 Task: Add the task  Improve the appâ€™s onboarding process for new users to the section Dependency Management Sprint in the project Wayfarer and add a Due Date to the respective task as 2023/07/16.
Action: Mouse moved to (478, 446)
Screenshot: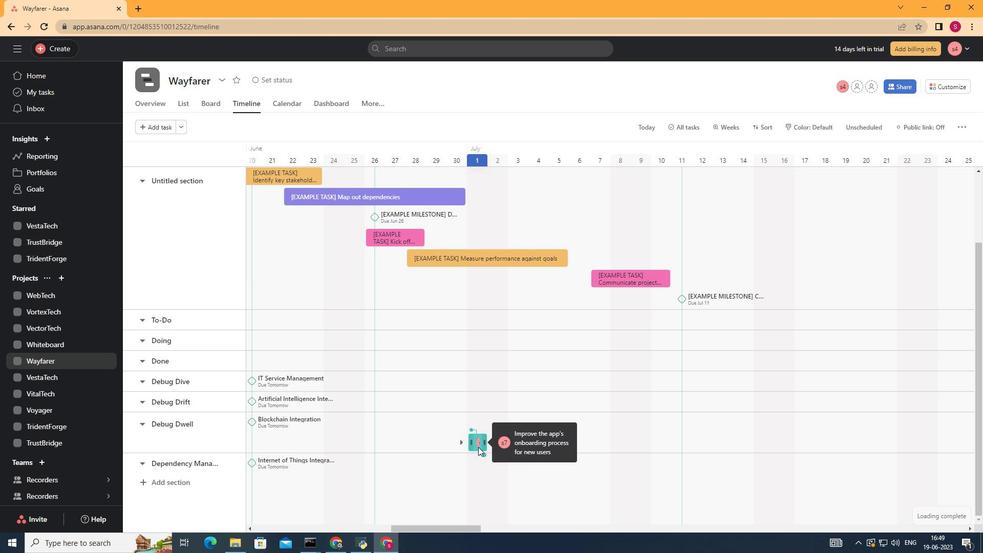 
Action: Mouse pressed left at (478, 446)
Screenshot: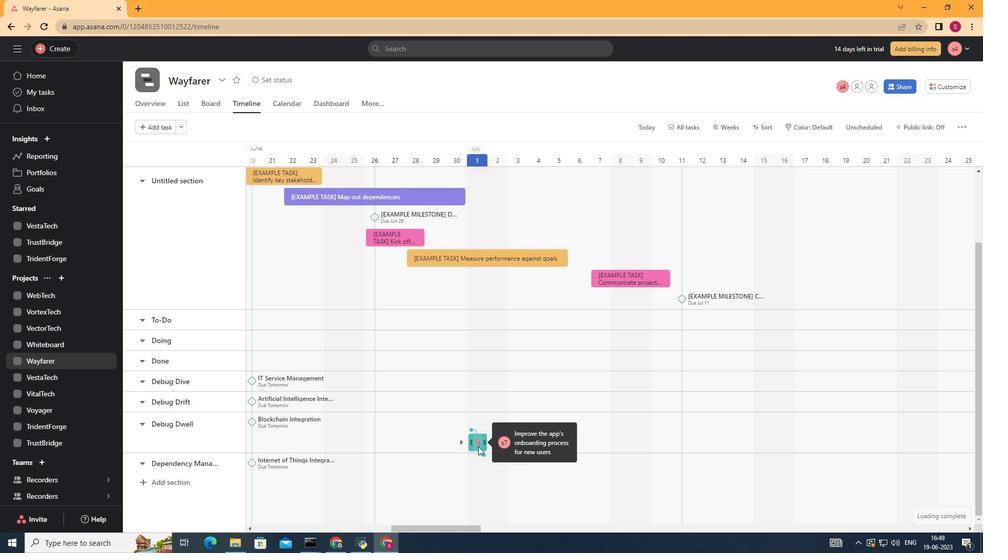 
Action: Mouse moved to (766, 344)
Screenshot: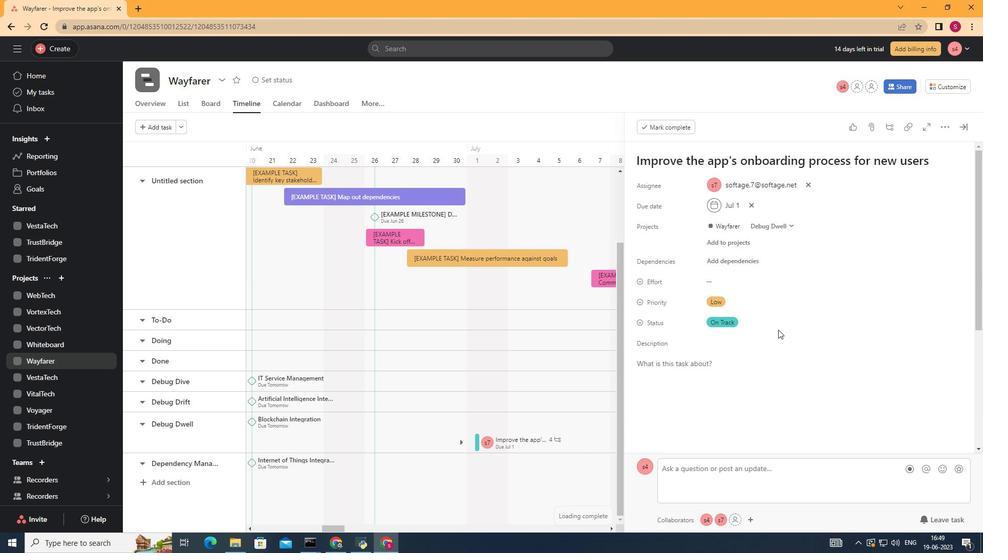 
Action: Mouse scrolled (767, 342) with delta (0, 0)
Screenshot: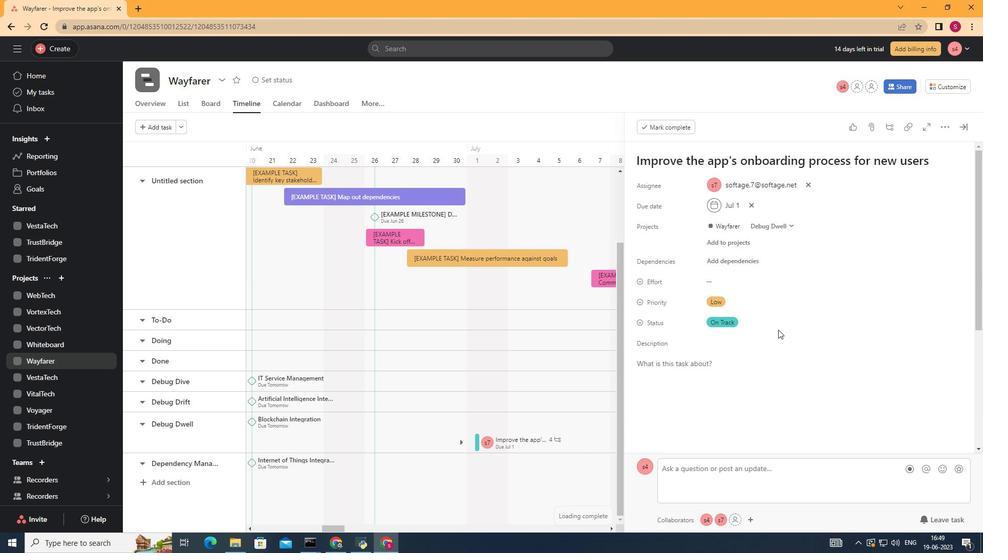 
Action: Mouse moved to (754, 354)
Screenshot: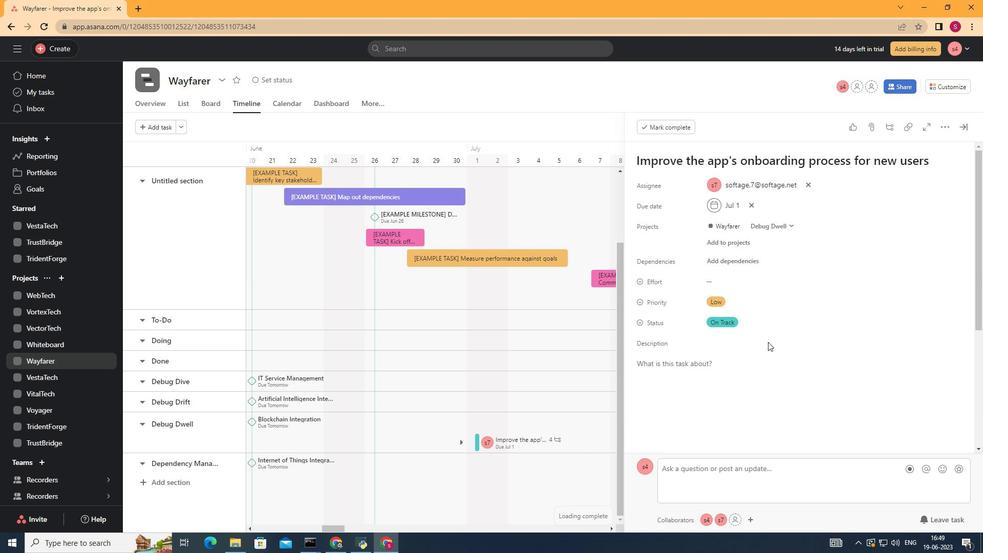 
Action: Mouse scrolled (756, 353) with delta (0, 0)
Screenshot: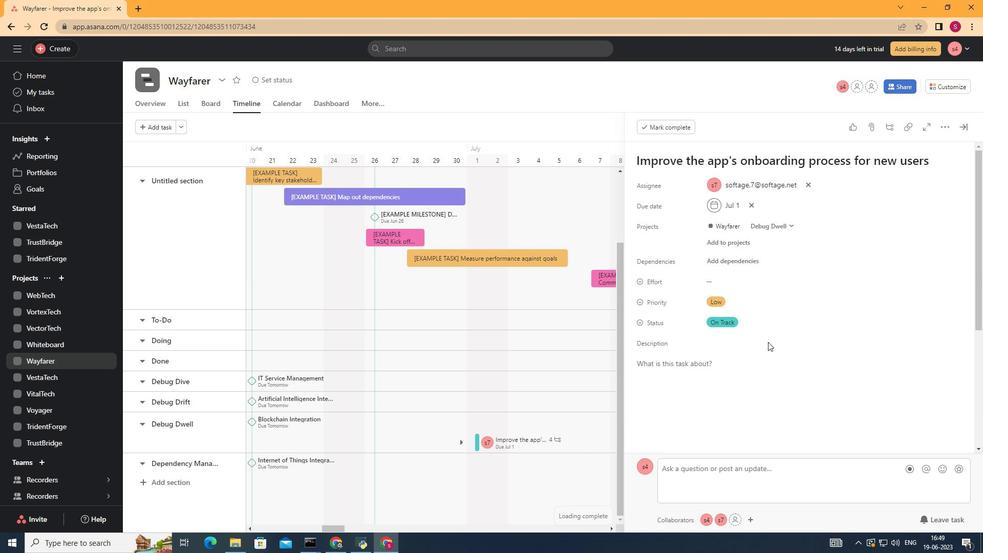 
Action: Mouse moved to (674, 389)
Screenshot: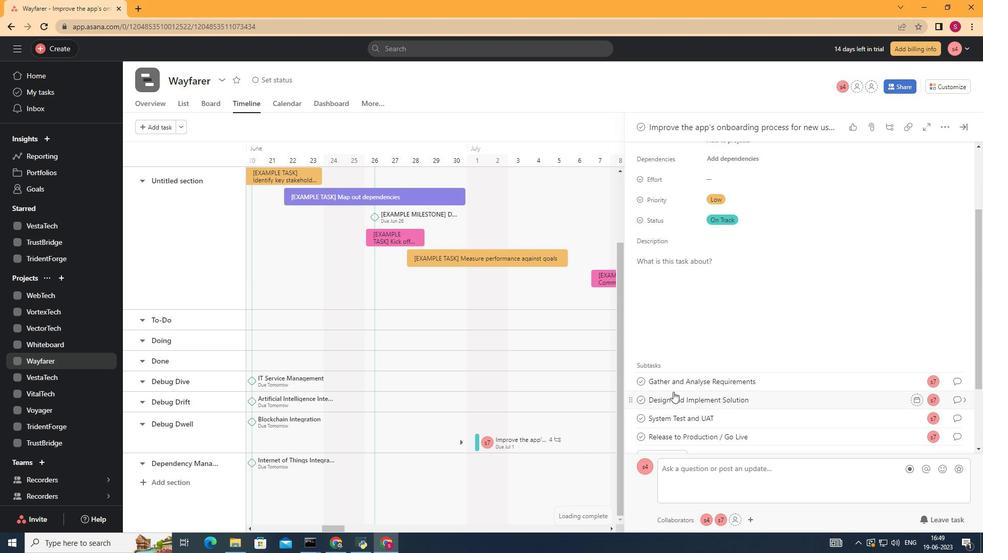 
Action: Mouse scrolled (674, 389) with delta (0, 0)
Screenshot: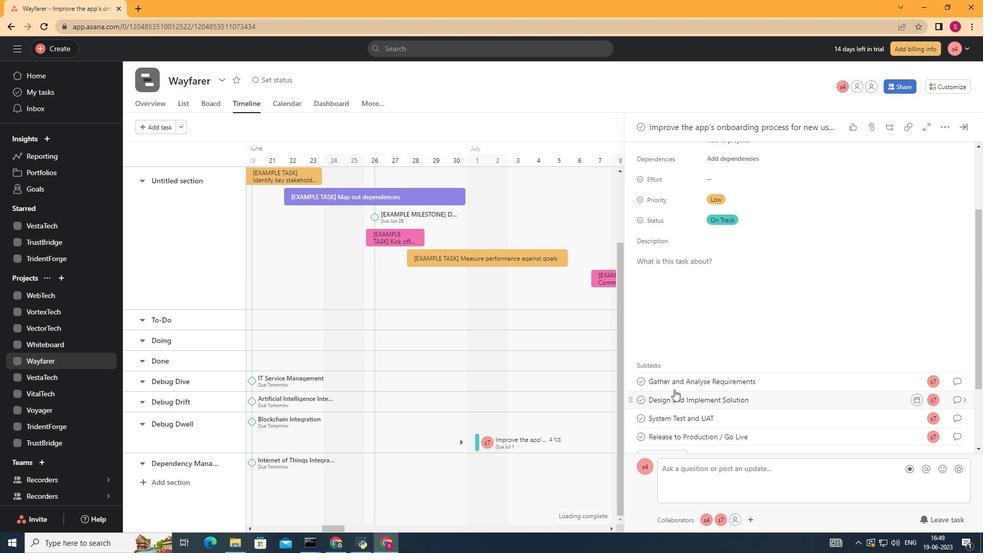 
Action: Mouse scrolled (674, 389) with delta (0, 0)
Screenshot: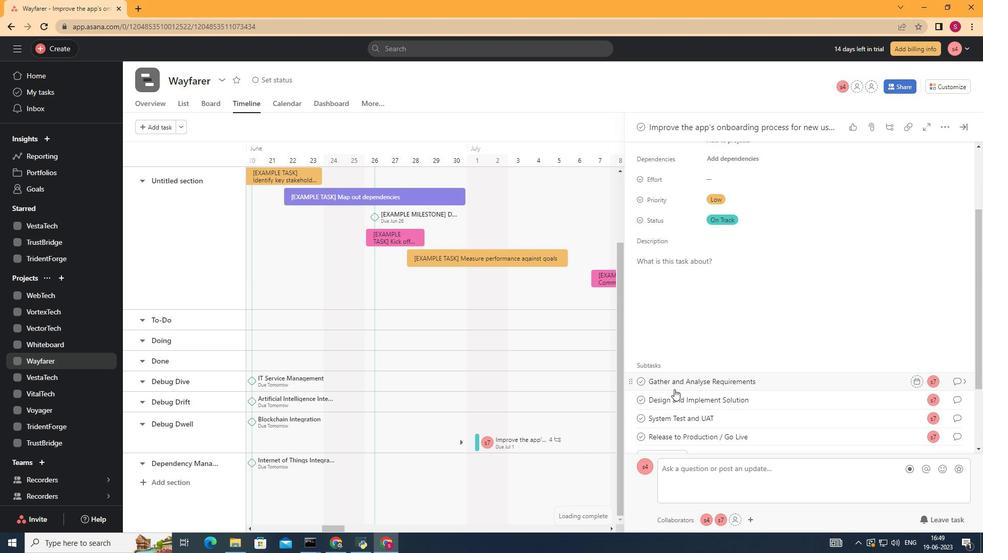 
Action: Mouse scrolled (674, 389) with delta (0, 0)
Screenshot: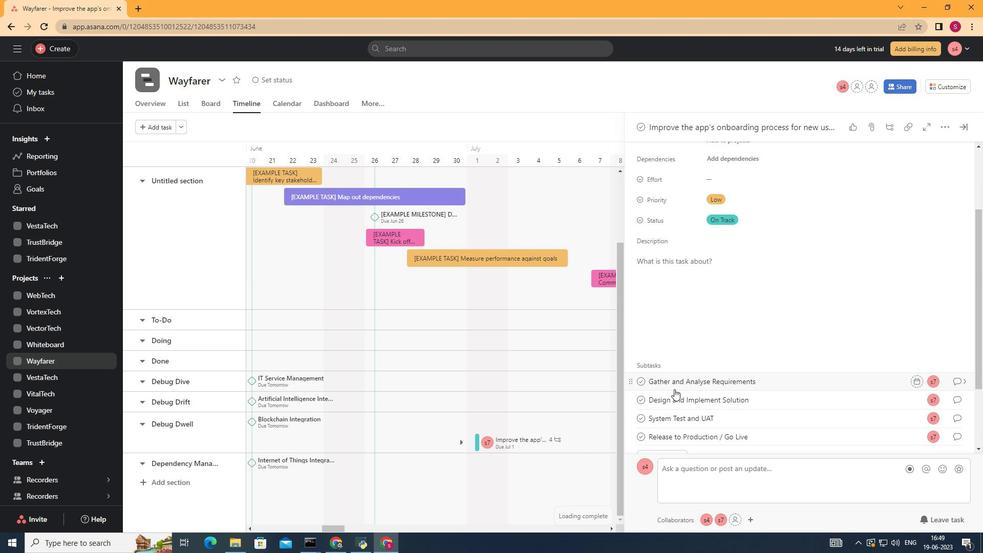 
Action: Mouse scrolled (674, 389) with delta (0, 0)
Screenshot: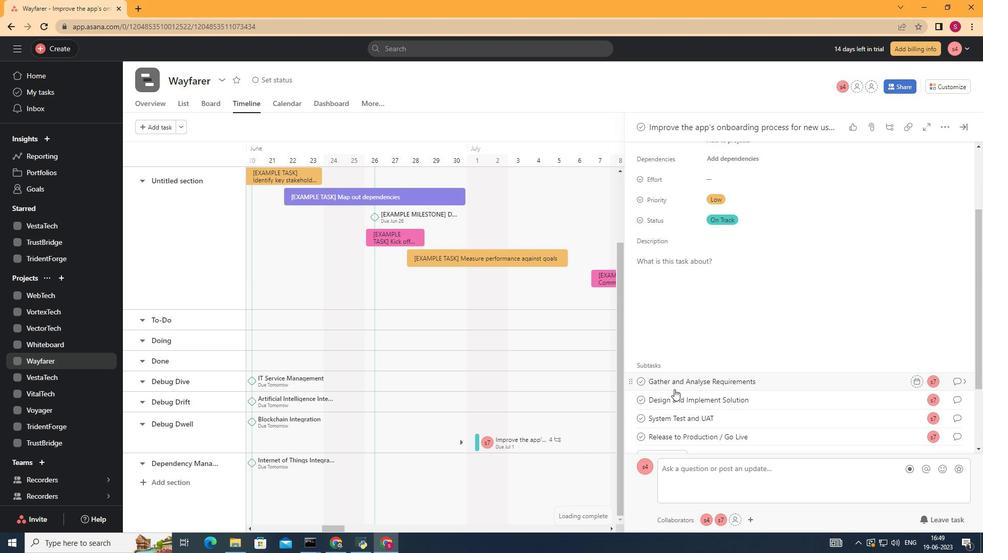 
Action: Mouse moved to (787, 224)
Screenshot: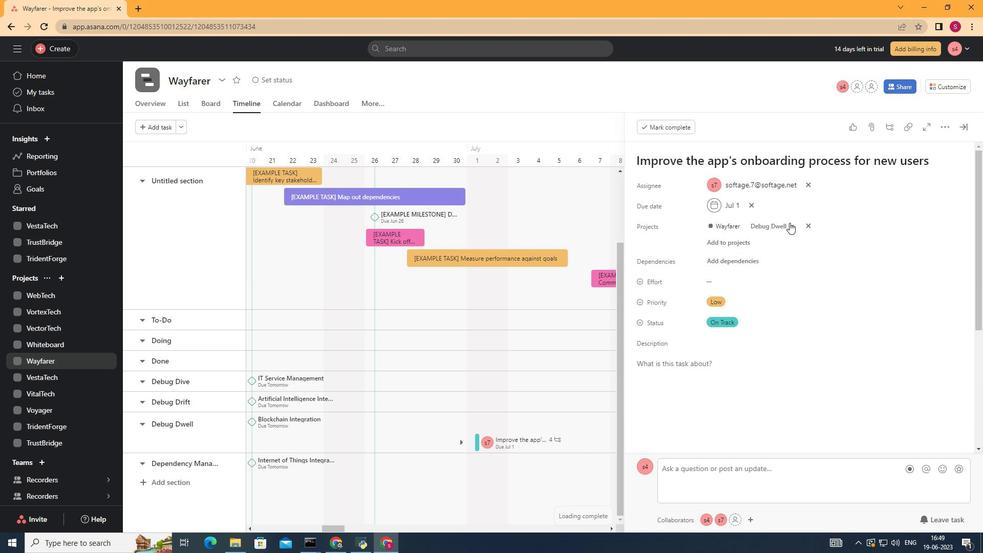 
Action: Mouse pressed left at (787, 224)
Screenshot: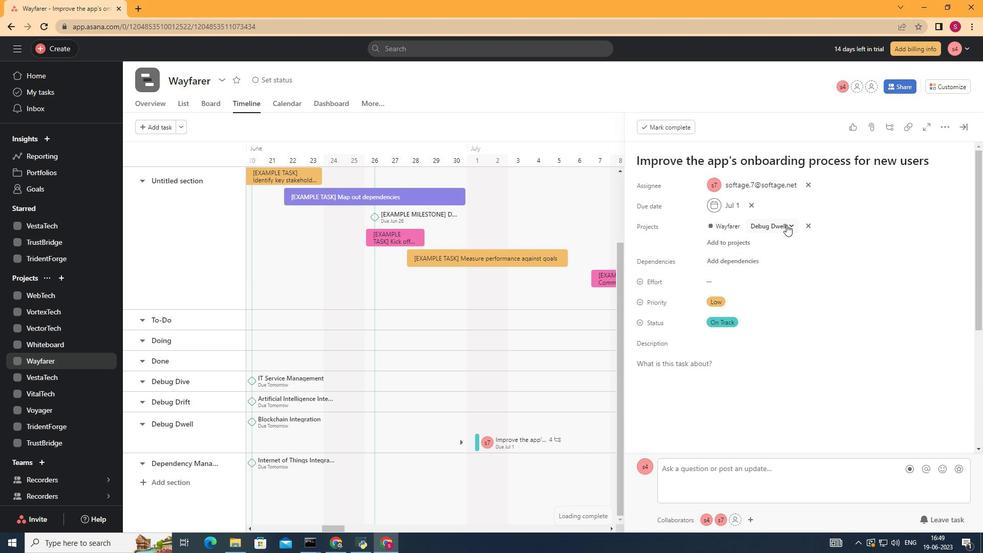 
Action: Mouse moved to (728, 381)
Screenshot: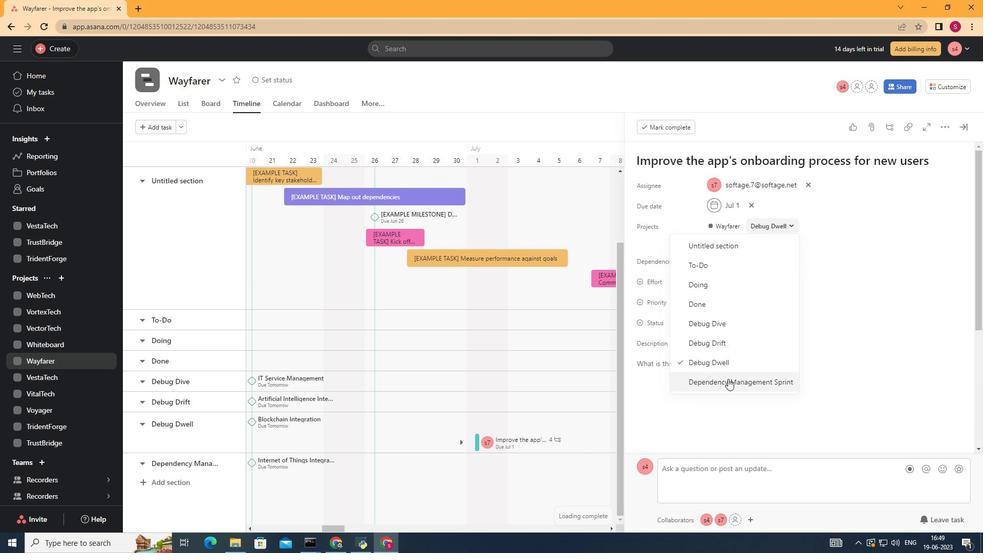 
Action: Mouse pressed left at (728, 381)
Screenshot: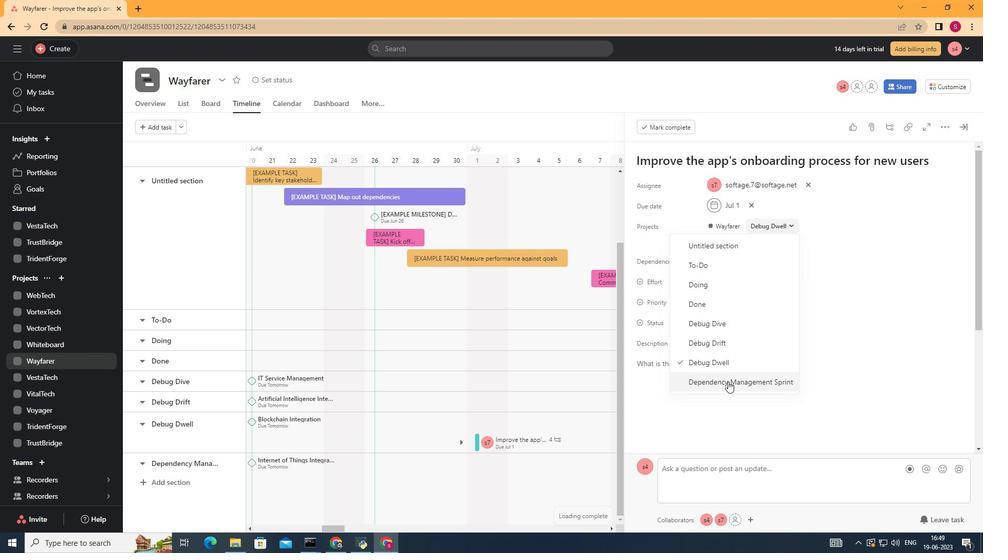 
Action: Mouse moved to (753, 204)
Screenshot: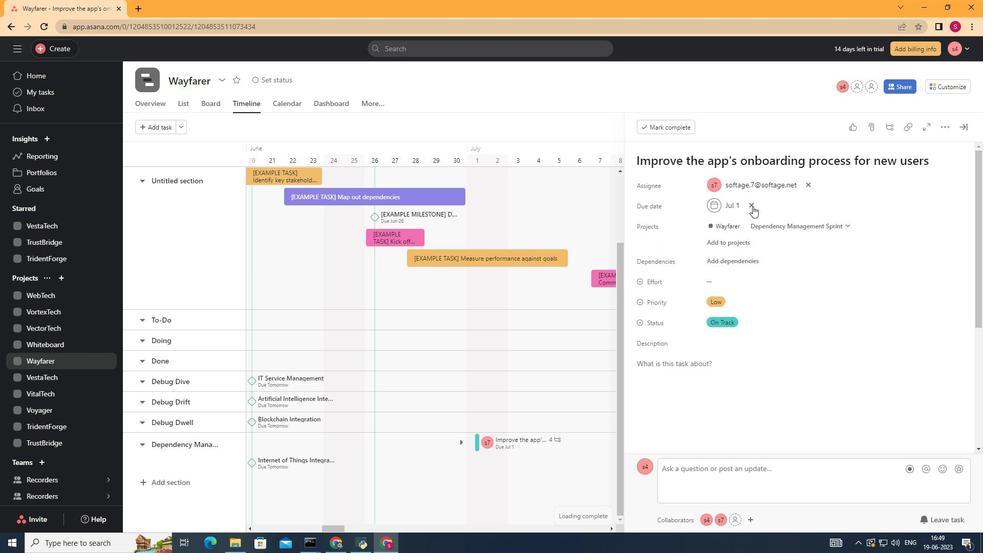 
Action: Mouse pressed left at (753, 204)
Screenshot: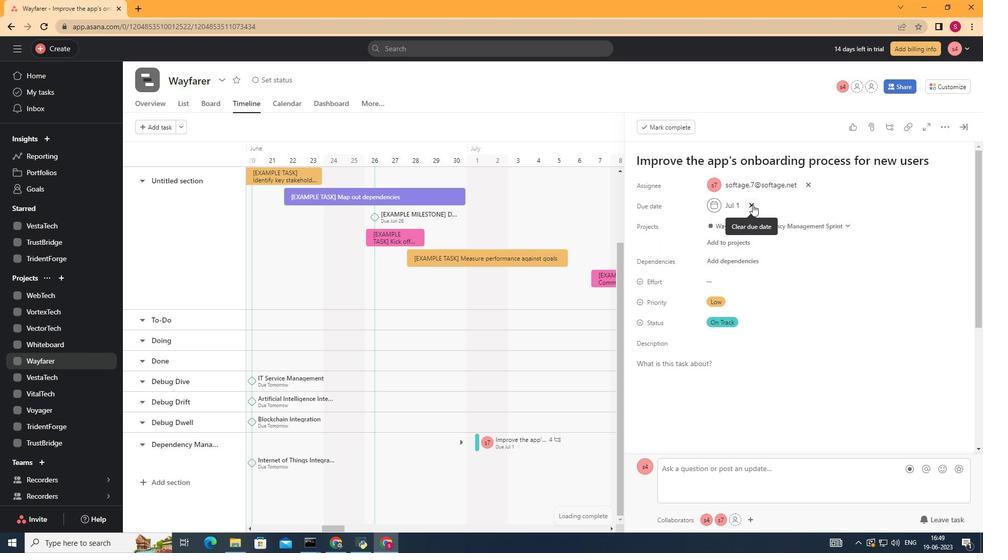 
Action: Mouse pressed left at (753, 204)
Screenshot: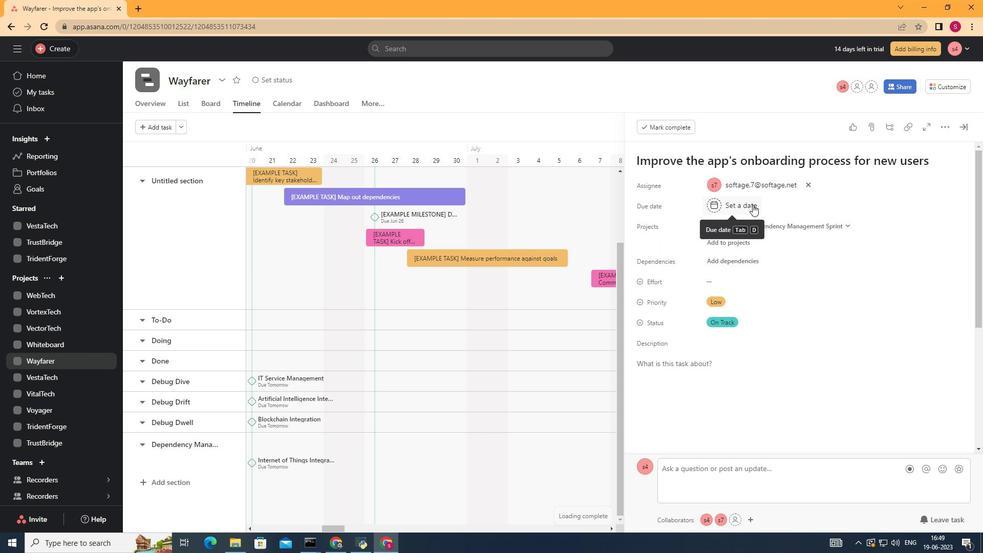 
Action: Mouse moved to (795, 229)
Screenshot: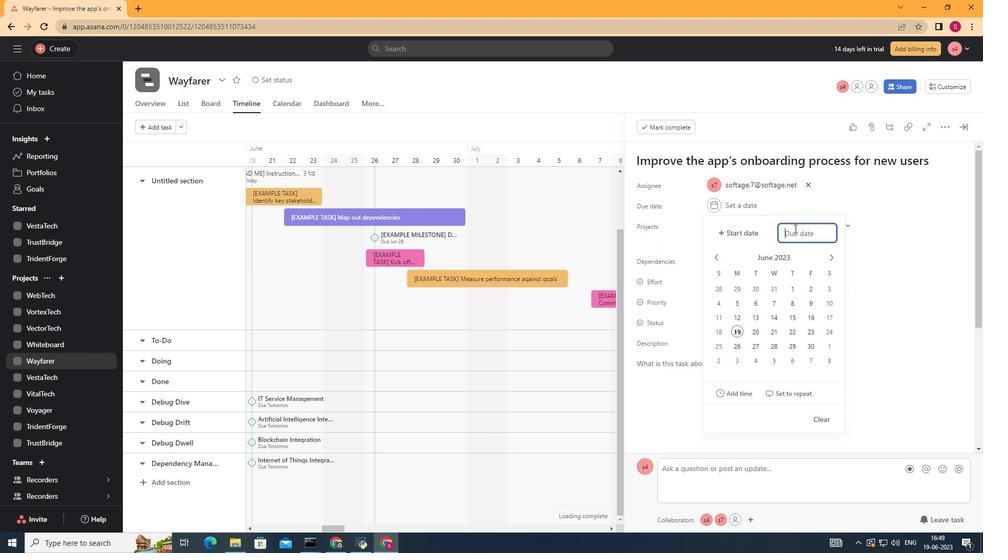 
Action: Key pressed 2023/07/16<Key.enter>
Screenshot: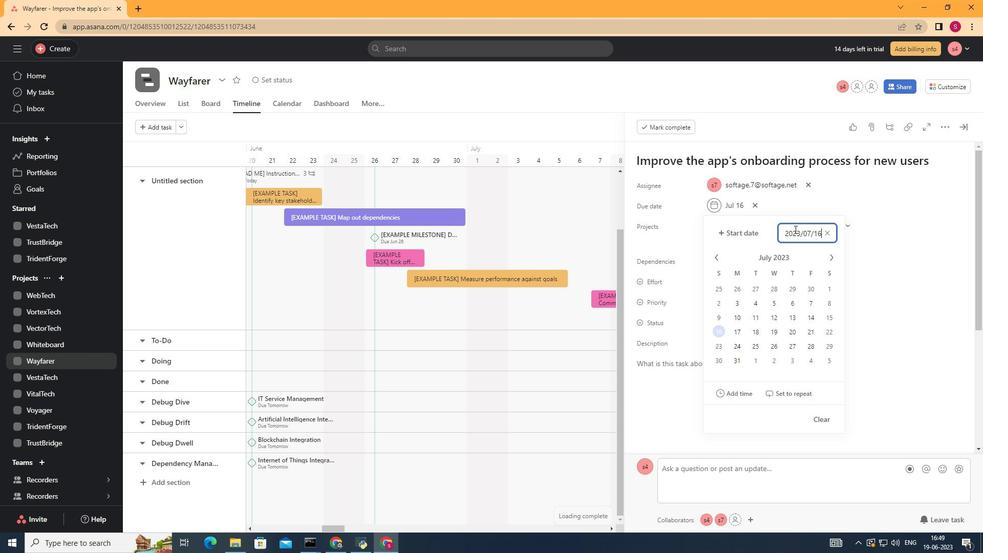 
Action: Mouse moved to (752, 310)
Screenshot: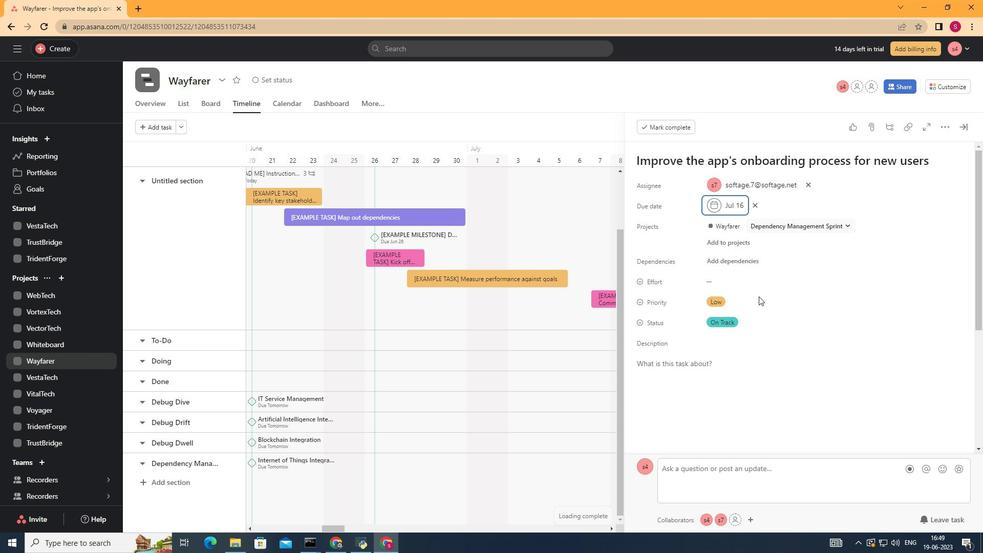 
